Task: Look for space in Lille from 30th April, 2023 to 4th May, 2023 for 3 adults in price range Rs.12000 to Rs.20000. Place can be entire place with 2 bedrooms having 3 beds and 1 bathroom. Property type can be flat. Amenities needed are: wifi, free parkinig on premises. Required host language is English.
Action: Mouse moved to (338, 383)
Screenshot: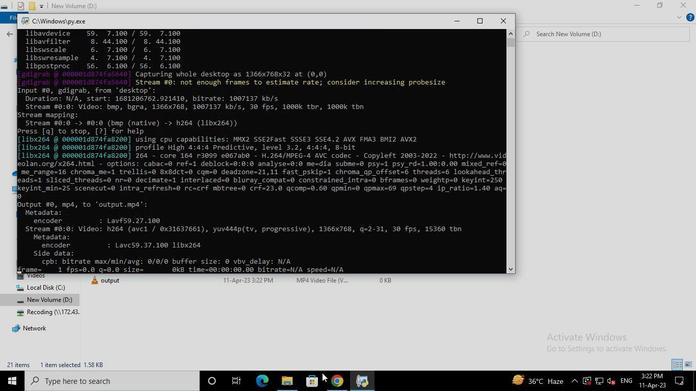
Action: Mouse pressed left at (338, 383)
Screenshot: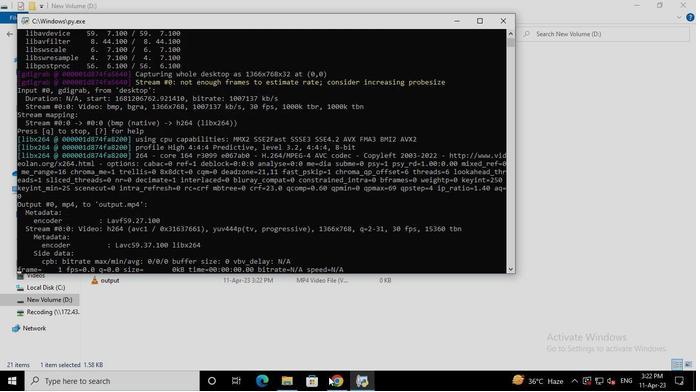 
Action: Mouse moved to (283, 93)
Screenshot: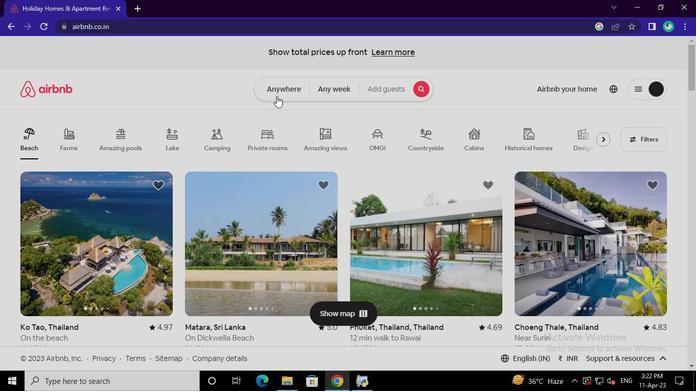 
Action: Mouse pressed left at (283, 93)
Screenshot: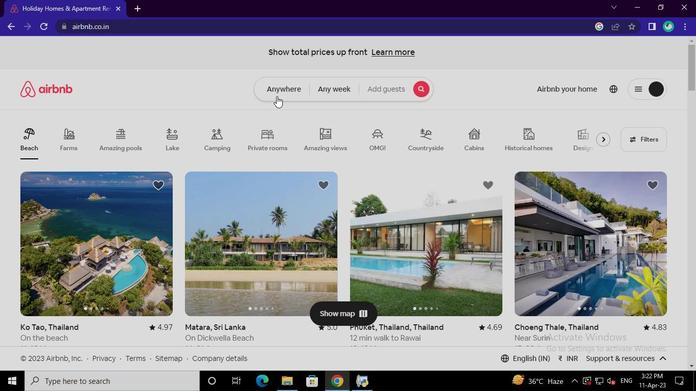 
Action: Mouse moved to (210, 123)
Screenshot: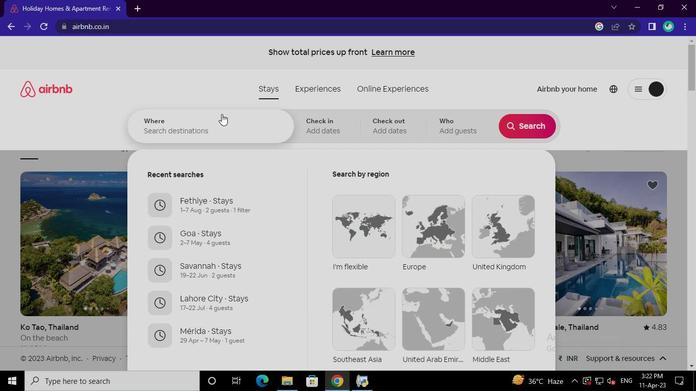 
Action: Mouse pressed left at (210, 123)
Screenshot: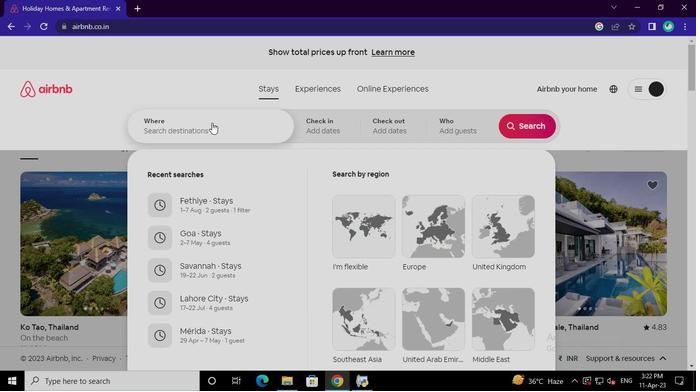 
Action: Mouse moved to (209, 123)
Screenshot: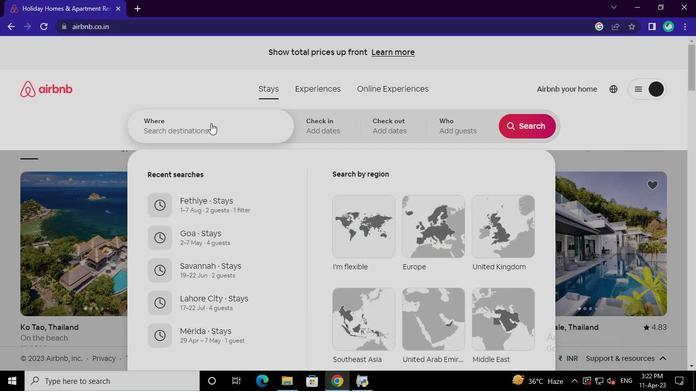 
Action: Keyboard l
Screenshot: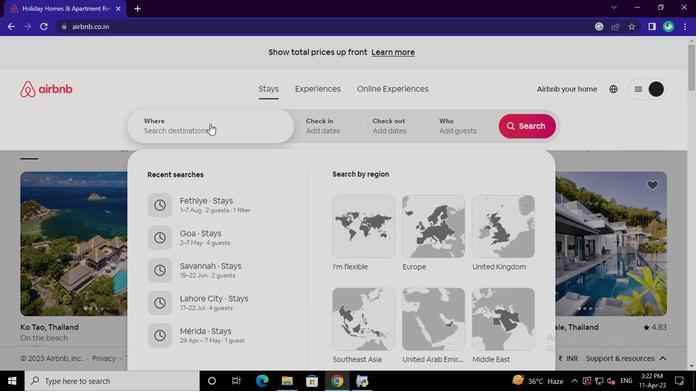 
Action: Keyboard i
Screenshot: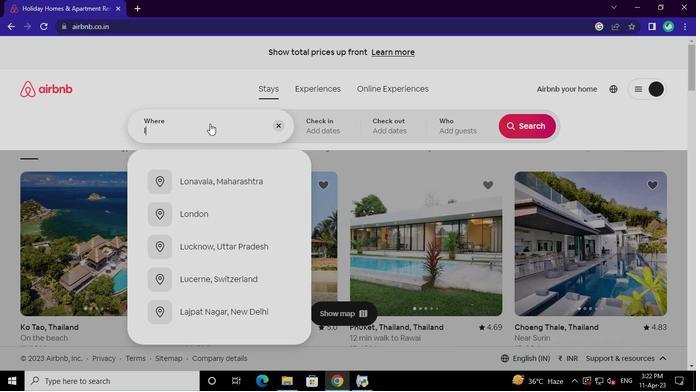 
Action: Keyboard l
Screenshot: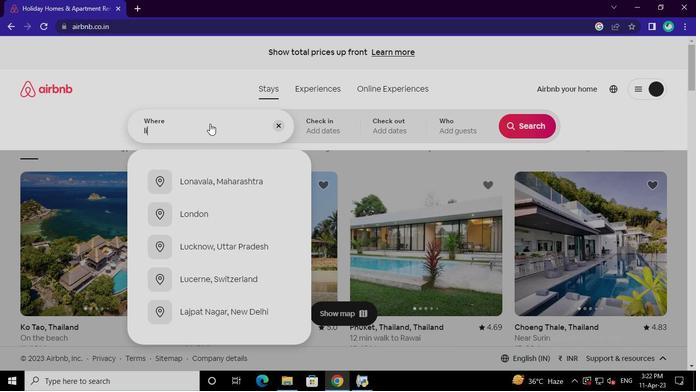 
Action: Keyboard l
Screenshot: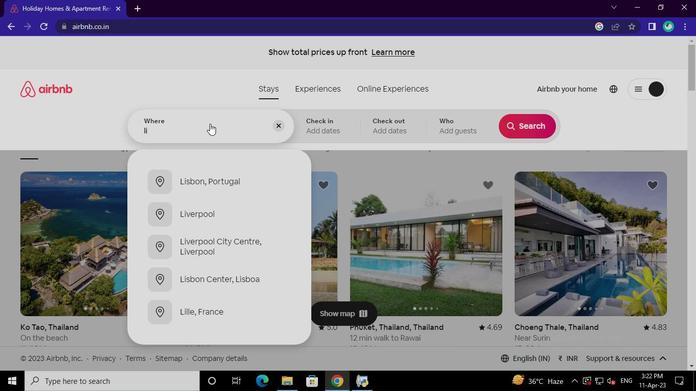 
Action: Keyboard e
Screenshot: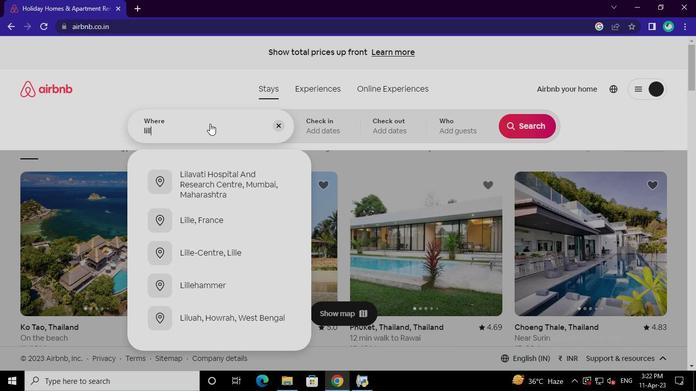 
Action: Mouse moved to (215, 174)
Screenshot: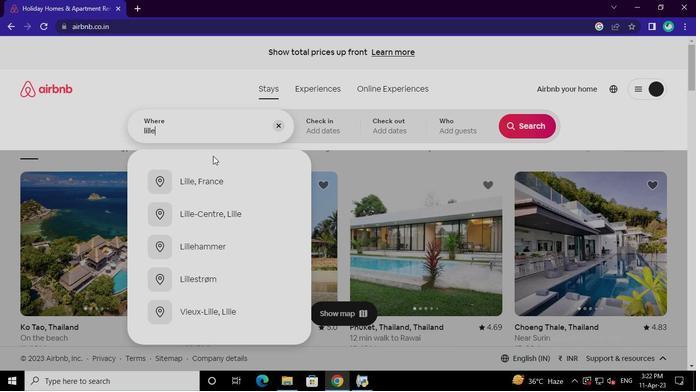 
Action: Mouse pressed left at (215, 174)
Screenshot: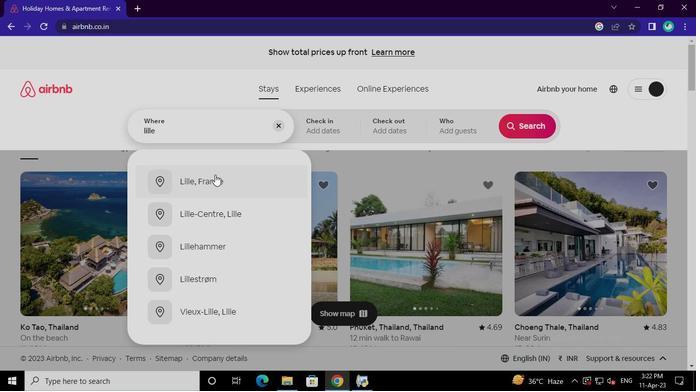 
Action: Mouse moved to (169, 347)
Screenshot: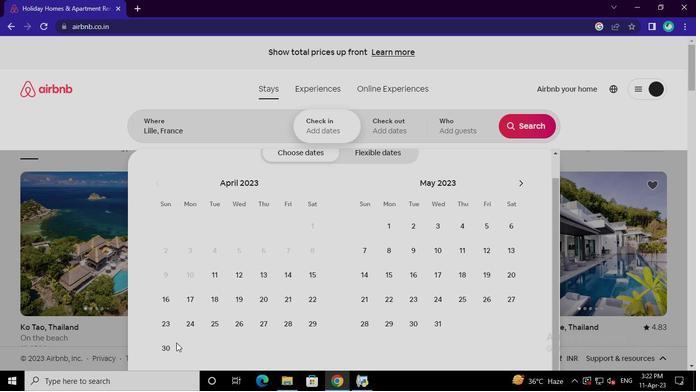 
Action: Mouse pressed left at (169, 347)
Screenshot: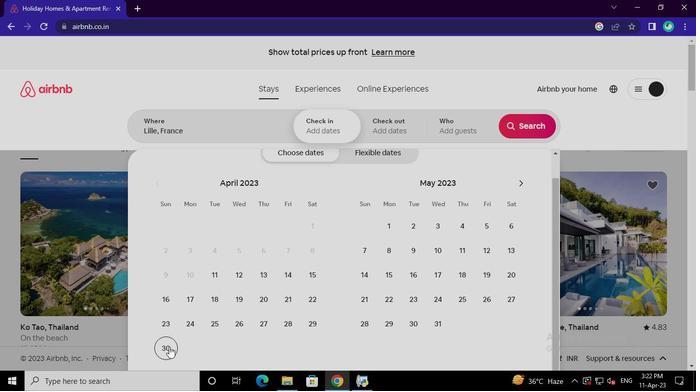 
Action: Mouse moved to (455, 248)
Screenshot: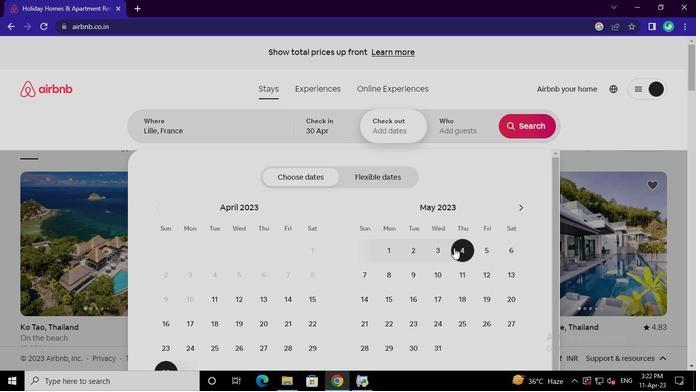 
Action: Mouse pressed left at (455, 248)
Screenshot: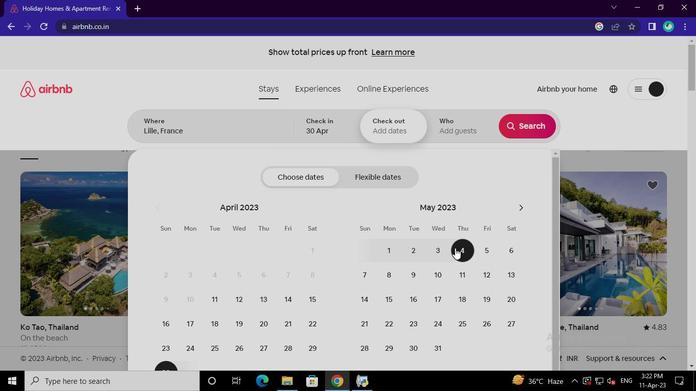
Action: Mouse moved to (461, 125)
Screenshot: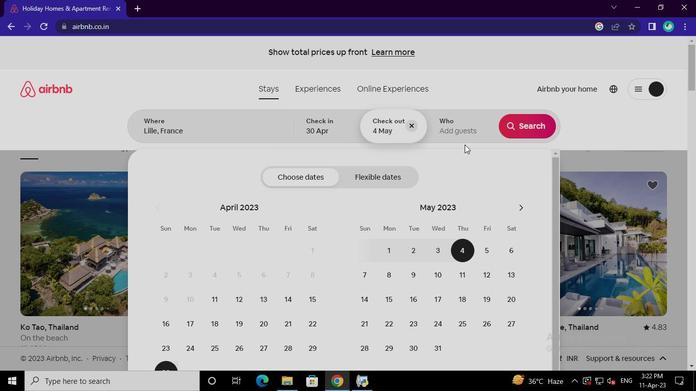 
Action: Mouse pressed left at (461, 125)
Screenshot: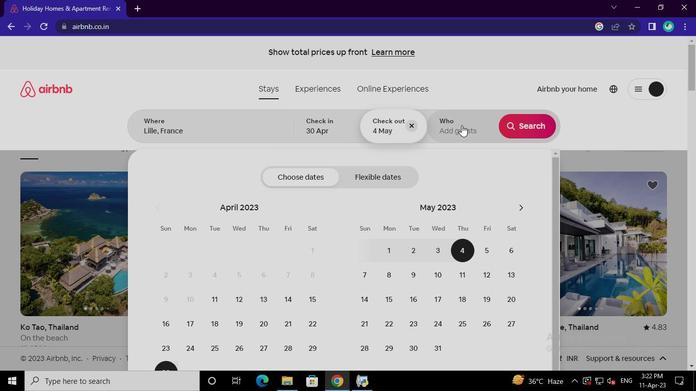 
Action: Mouse moved to (530, 178)
Screenshot: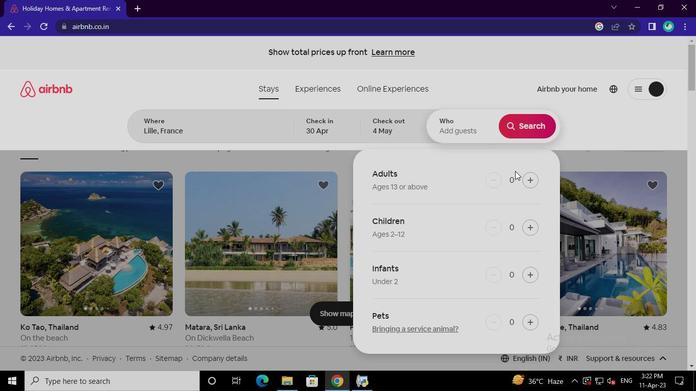 
Action: Mouse pressed left at (530, 178)
Screenshot: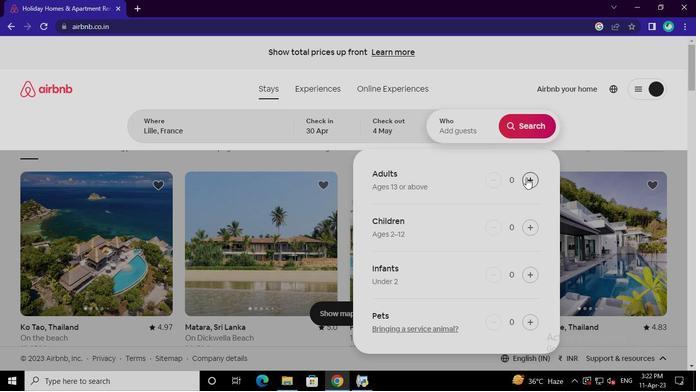 
Action: Mouse pressed left at (530, 178)
Screenshot: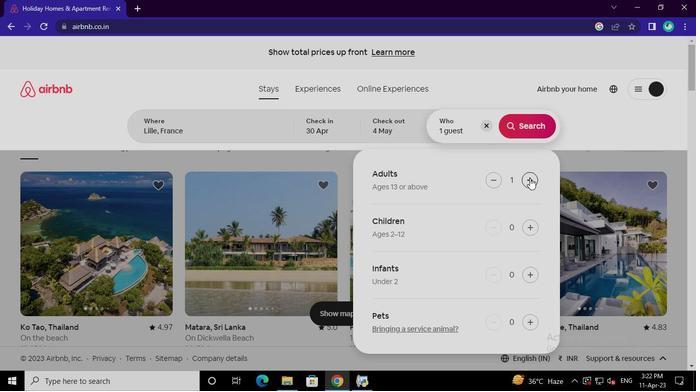 
Action: Mouse pressed left at (530, 178)
Screenshot: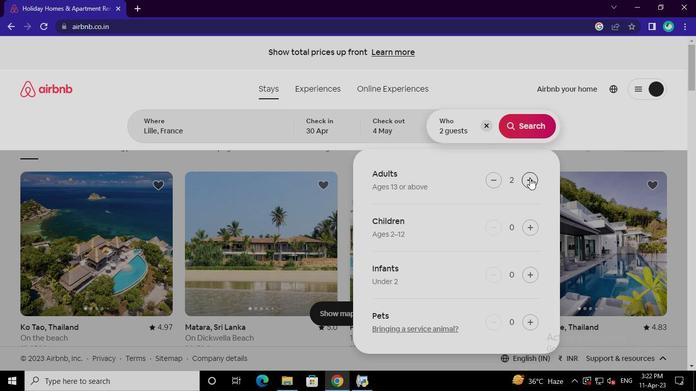 
Action: Mouse moved to (527, 131)
Screenshot: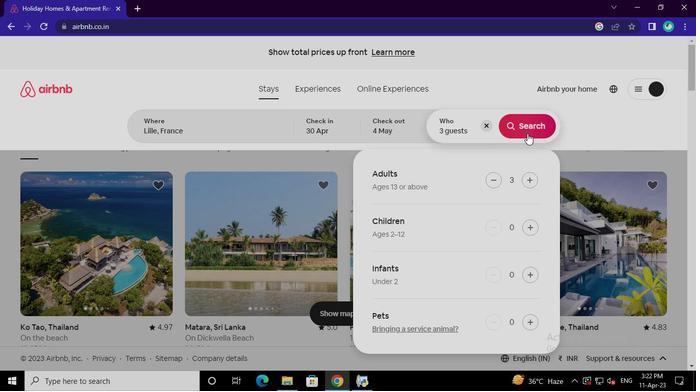 
Action: Mouse pressed left at (527, 131)
Screenshot: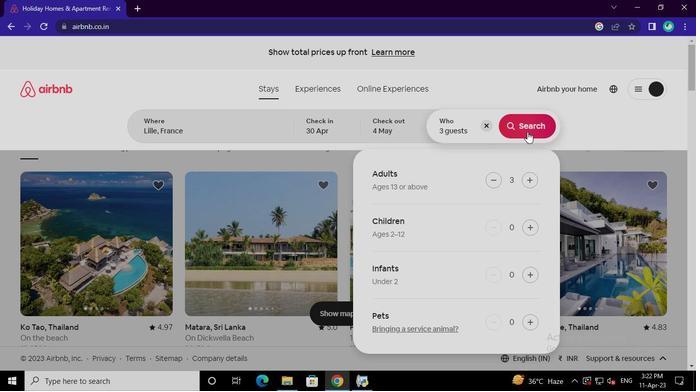 
Action: Mouse moved to (651, 101)
Screenshot: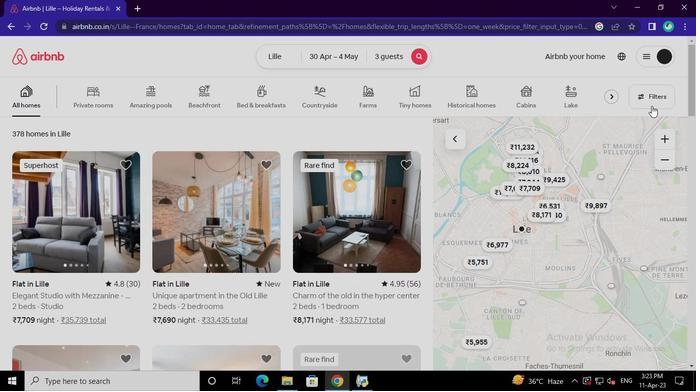 
Action: Mouse pressed left at (651, 101)
Screenshot: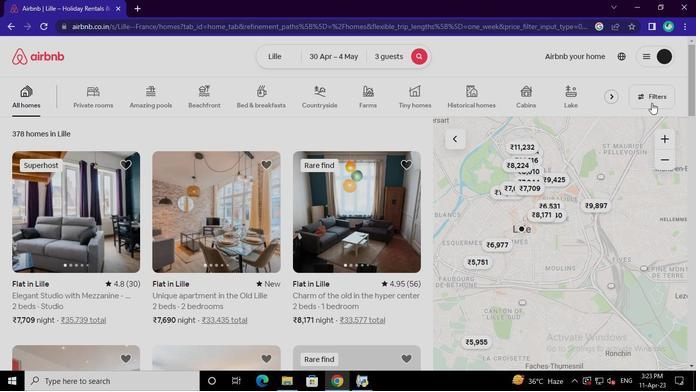 
Action: Mouse moved to (253, 221)
Screenshot: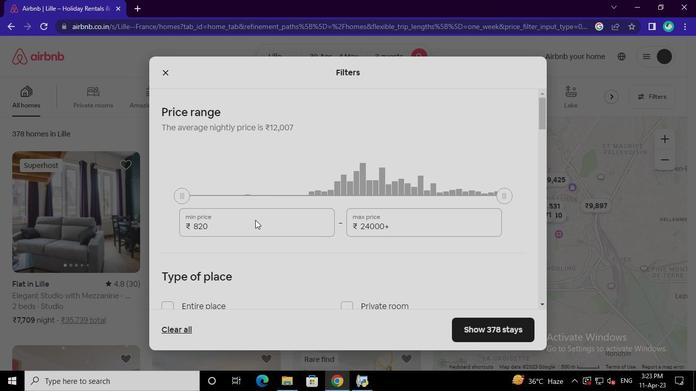 
Action: Mouse pressed left at (253, 221)
Screenshot: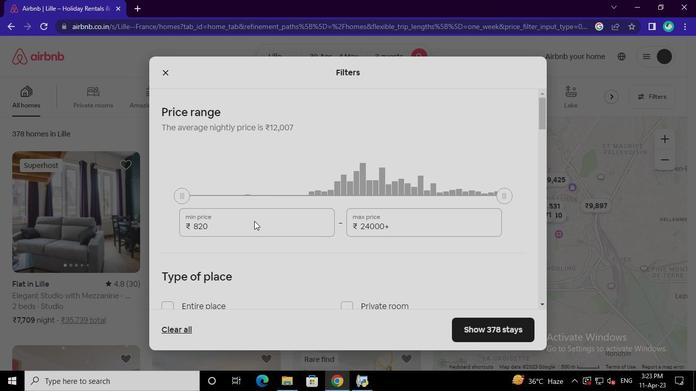 
Action: Mouse moved to (253, 221)
Screenshot: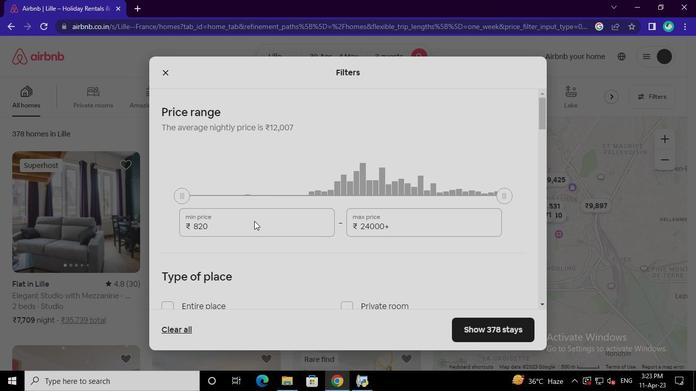 
Action: Keyboard Key.backspace
Screenshot: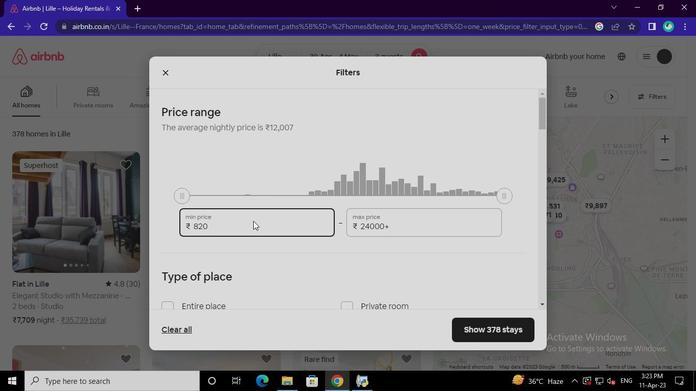 
Action: Keyboard Key.backspace
Screenshot: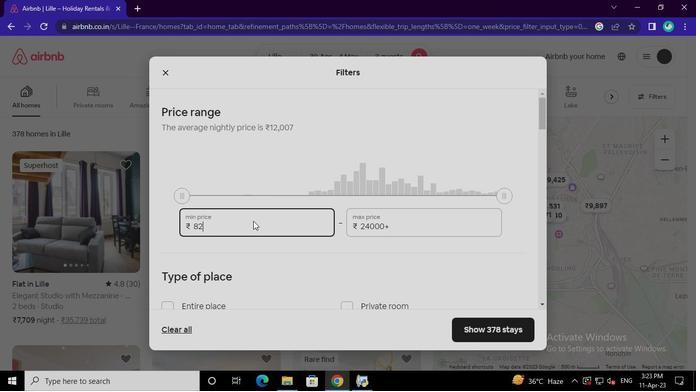 
Action: Keyboard Key.backspace
Screenshot: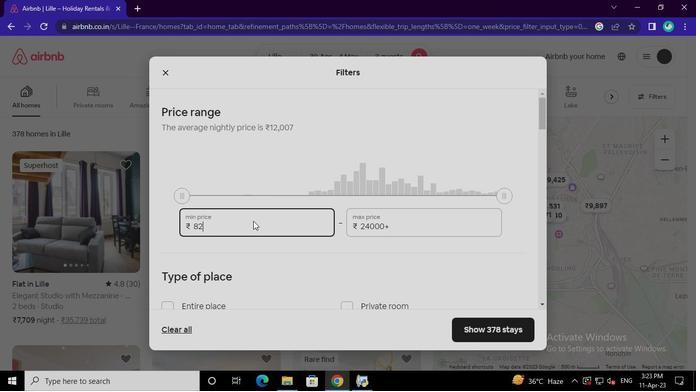 
Action: Keyboard Key.backspace
Screenshot: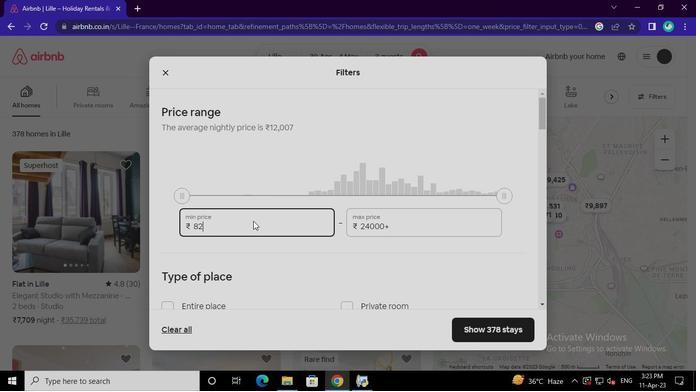 
Action: Keyboard Key.backspace
Screenshot: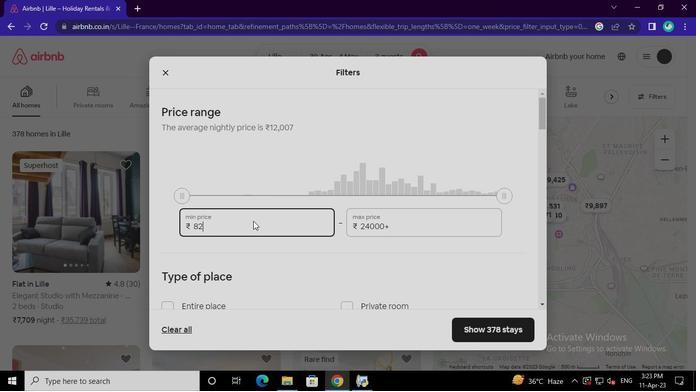 
Action: Keyboard Key.backspace
Screenshot: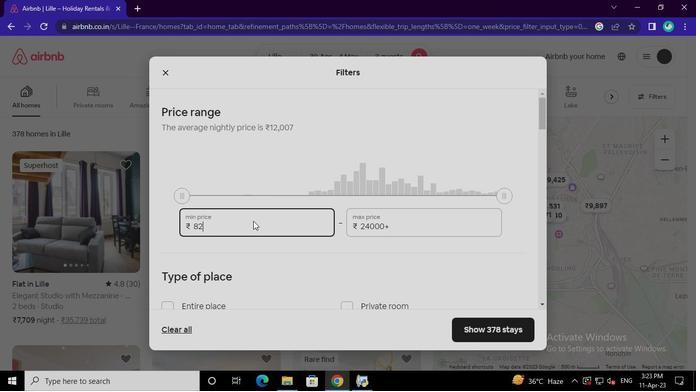 
Action: Keyboard Key.backspace
Screenshot: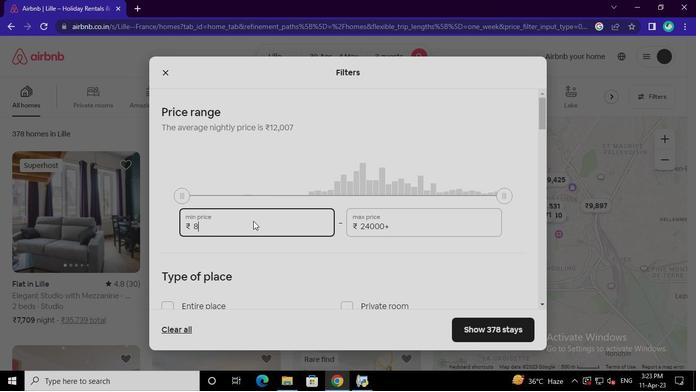 
Action: Keyboard <97>
Screenshot: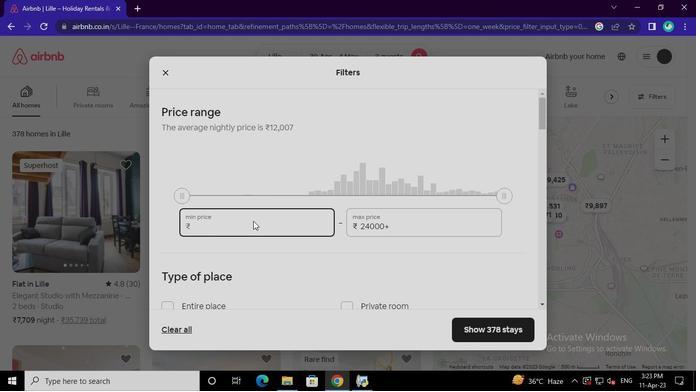 
Action: Keyboard <98>
Screenshot: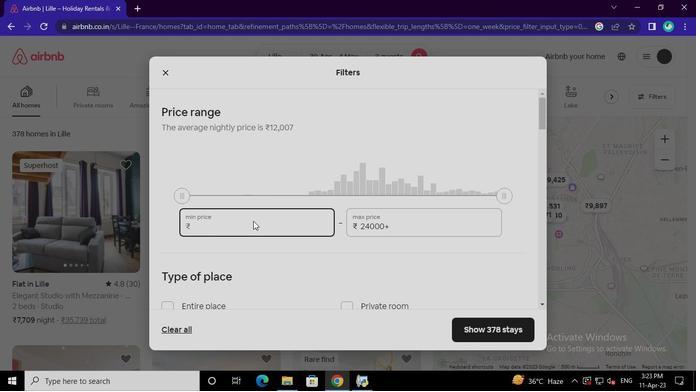 
Action: Keyboard <96>
Screenshot: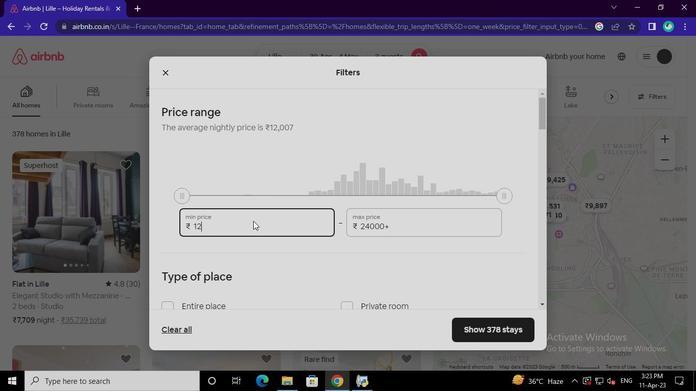 
Action: Keyboard <96>
Screenshot: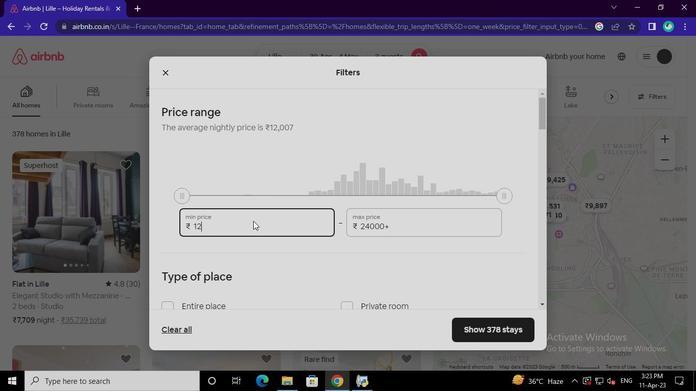 
Action: Keyboard <96>
Screenshot: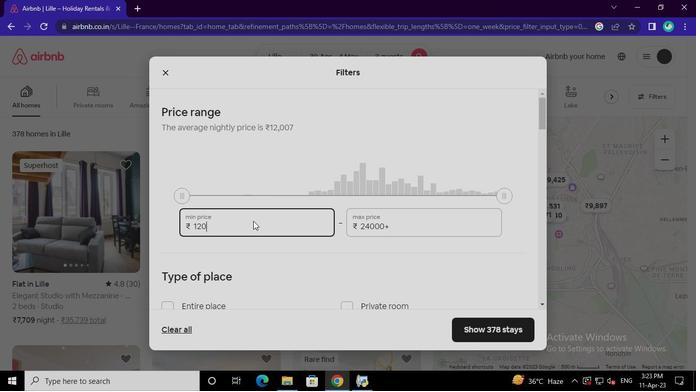 
Action: Mouse moved to (403, 226)
Screenshot: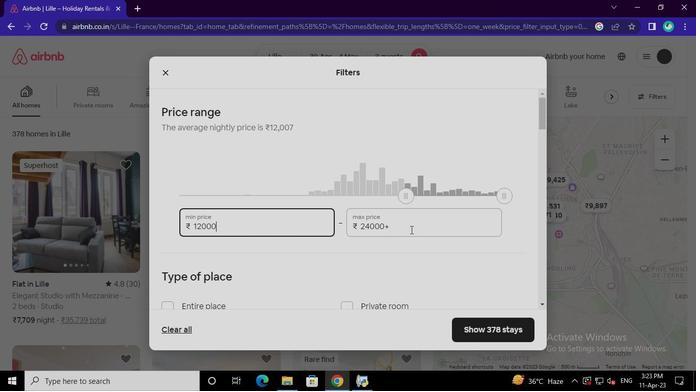 
Action: Mouse pressed left at (403, 226)
Screenshot: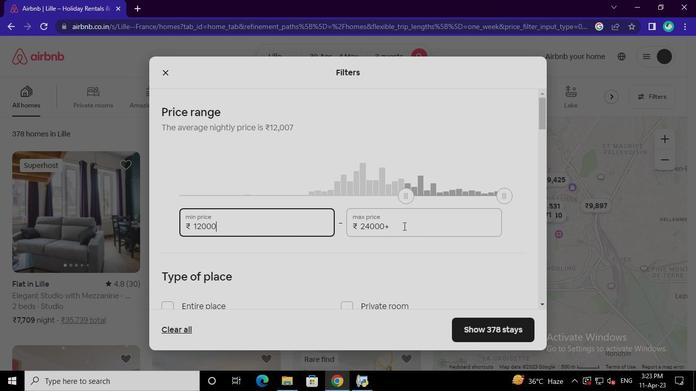 
Action: Keyboard Key.backspace
Screenshot: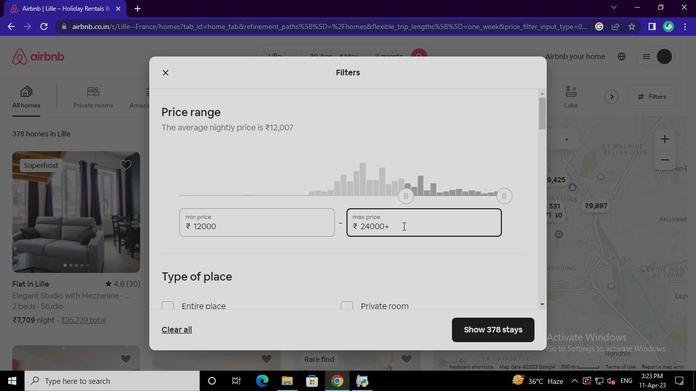 
Action: Keyboard Key.backspace
Screenshot: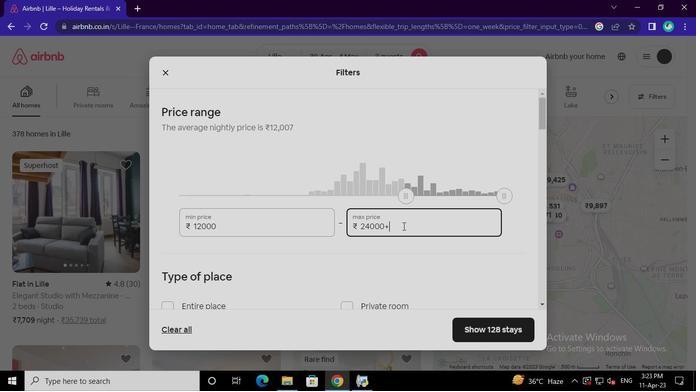 
Action: Keyboard Key.backspace
Screenshot: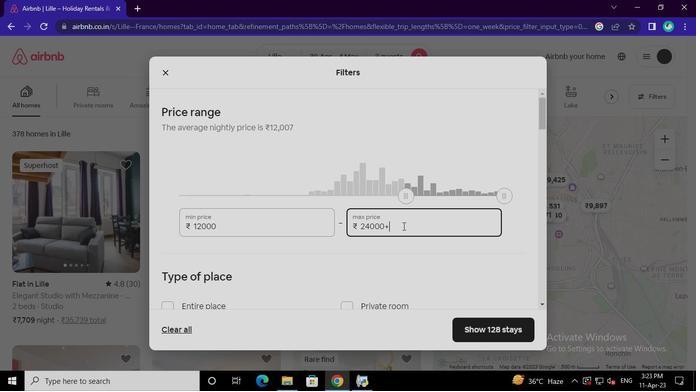 
Action: Keyboard Key.backspace
Screenshot: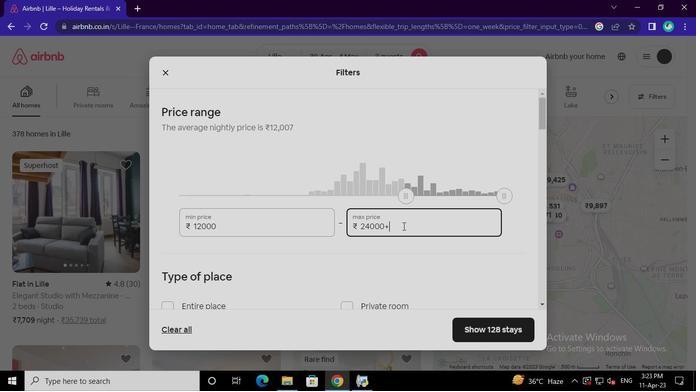 
Action: Keyboard Key.backspace
Screenshot: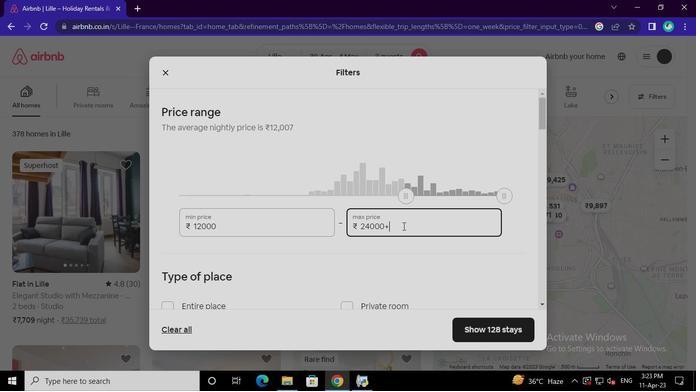 
Action: Keyboard Key.backspace
Screenshot: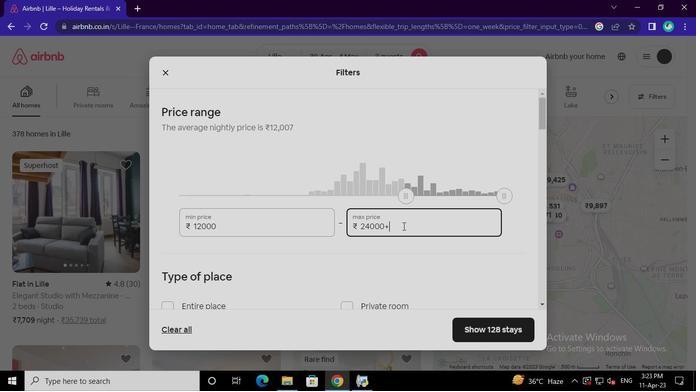 
Action: Keyboard Key.backspace
Screenshot: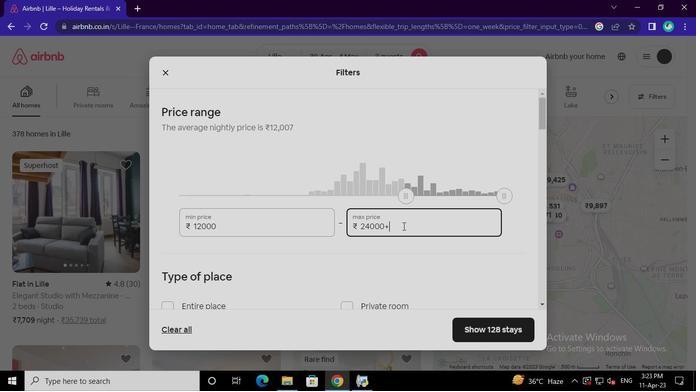 
Action: Keyboard Key.backspace
Screenshot: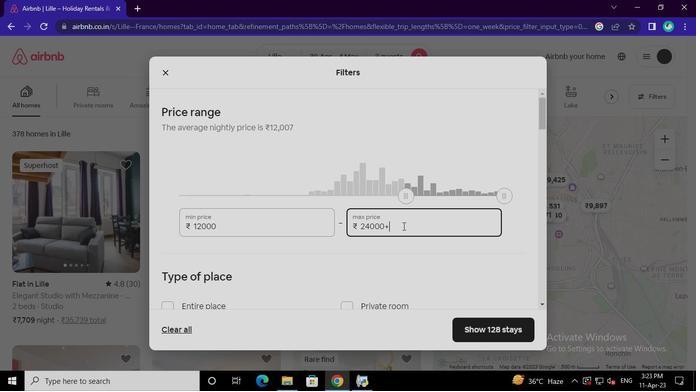 
Action: Keyboard Key.backspace
Screenshot: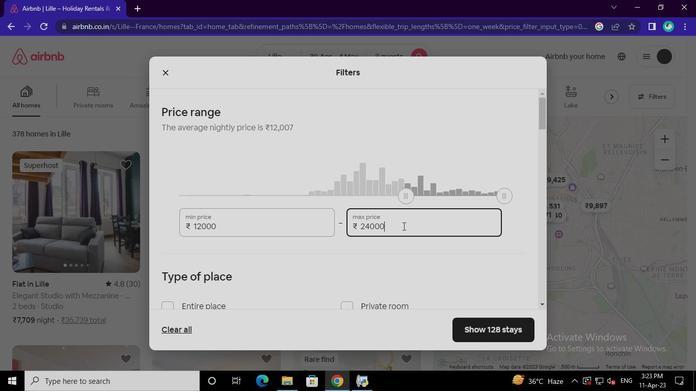 
Action: Keyboard Key.backspace
Screenshot: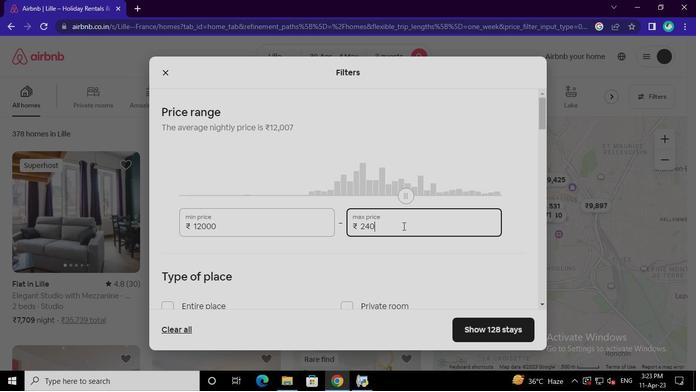 
Action: Keyboard Key.backspace
Screenshot: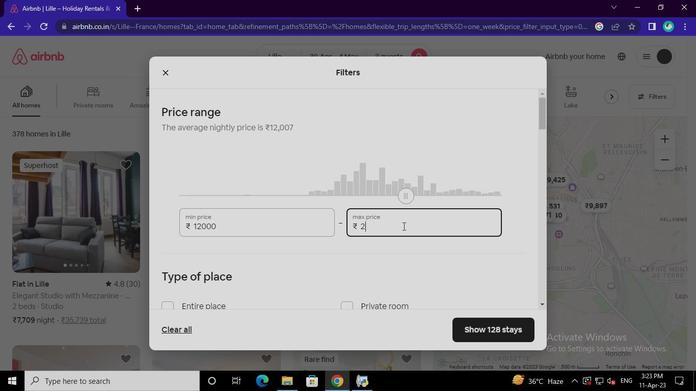 
Action: Keyboard Key.backspace
Screenshot: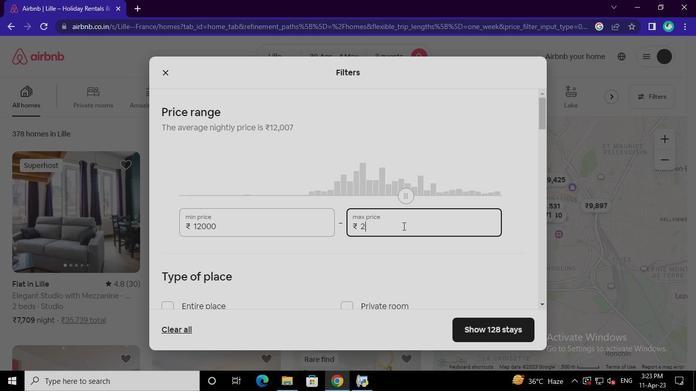 
Action: Keyboard Key.backspace
Screenshot: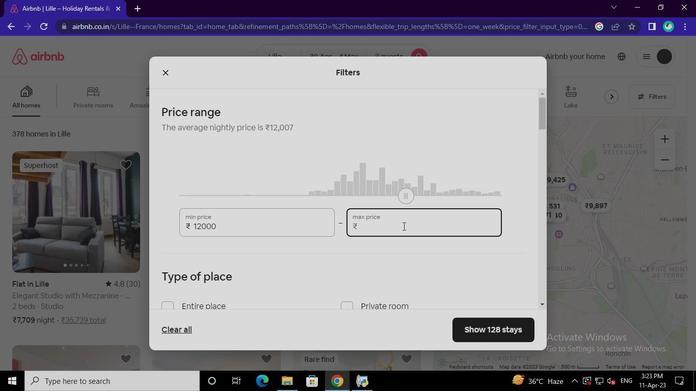 
Action: Keyboard Key.backspace
Screenshot: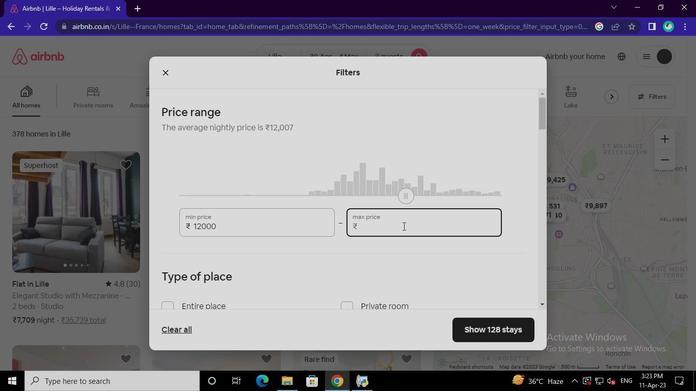 
Action: Mouse moved to (403, 225)
Screenshot: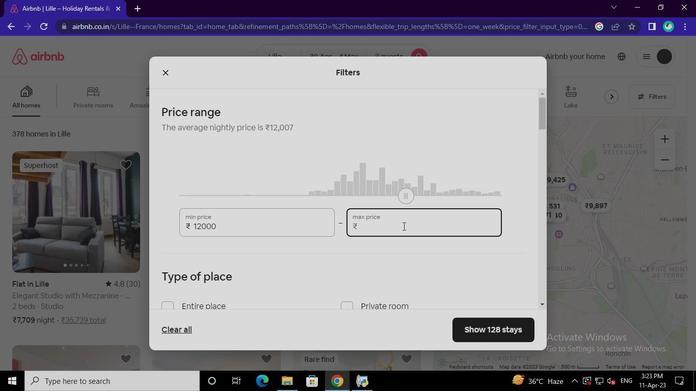 
Action: Keyboard <98>
Screenshot: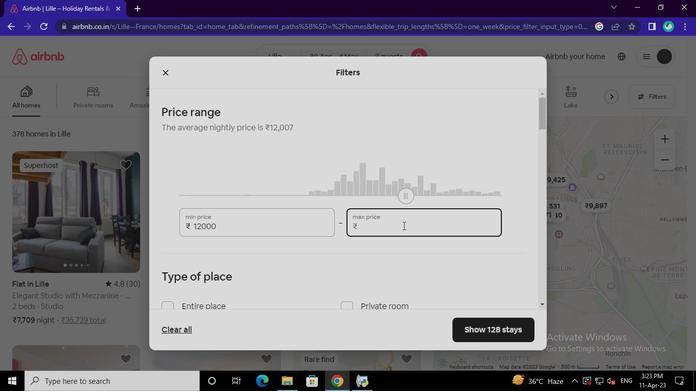 
Action: Keyboard <96>
Screenshot: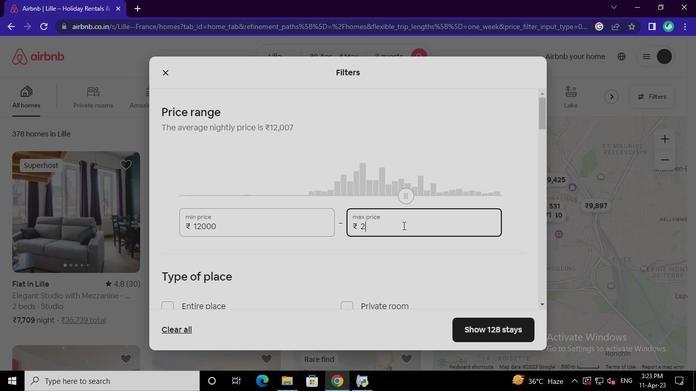 
Action: Keyboard <96>
Screenshot: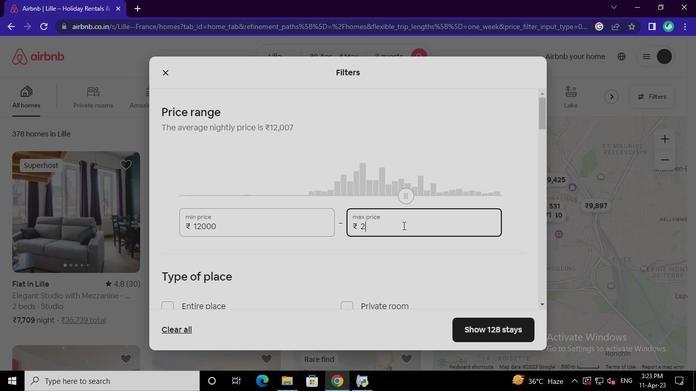 
Action: Keyboard <96>
Screenshot: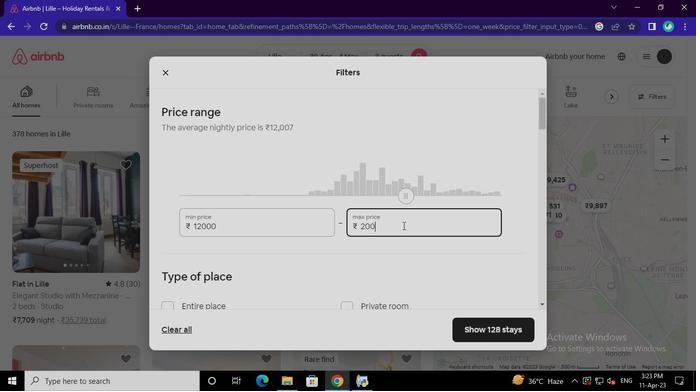 
Action: Keyboard <96>
Screenshot: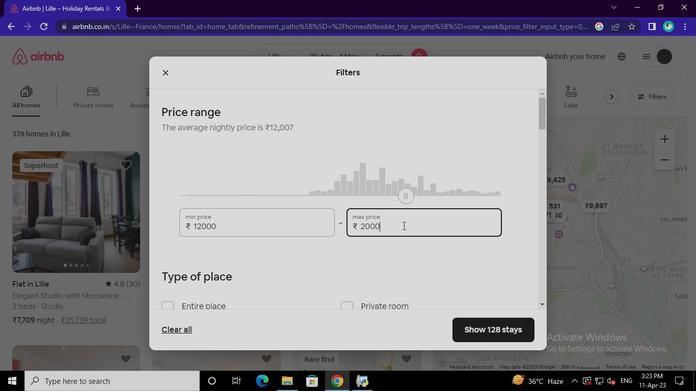 
Action: Mouse moved to (195, 209)
Screenshot: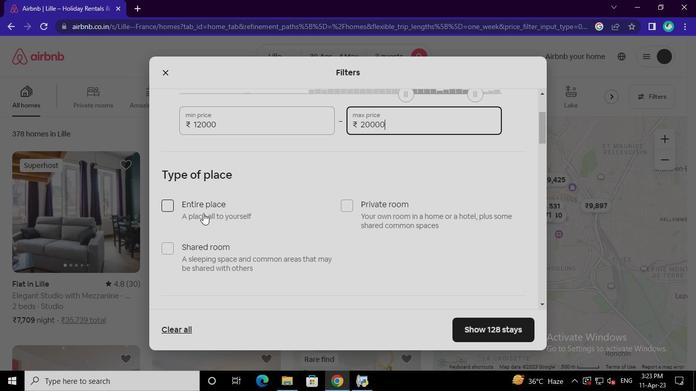 
Action: Mouse pressed left at (195, 209)
Screenshot: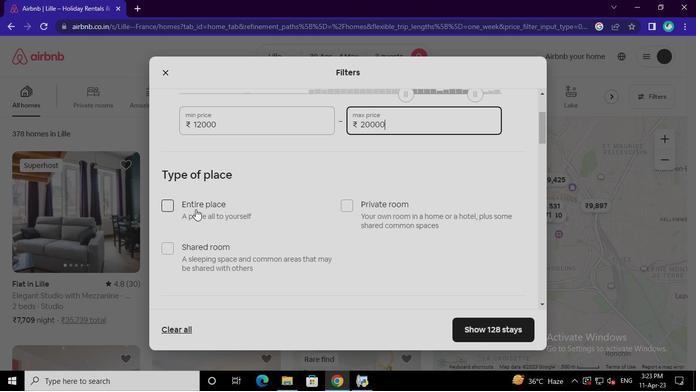 
Action: Mouse moved to (252, 219)
Screenshot: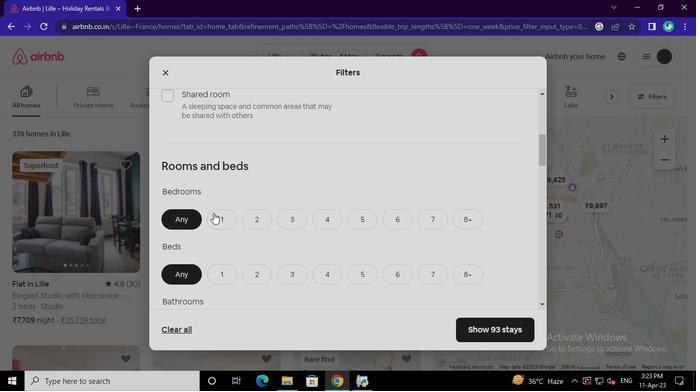
Action: Mouse pressed left at (252, 219)
Screenshot: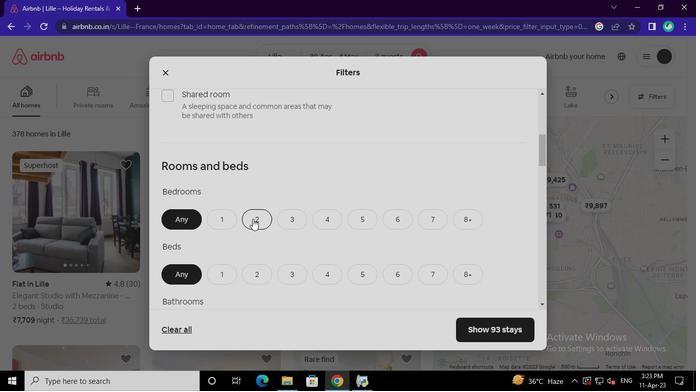 
Action: Mouse moved to (288, 225)
Screenshot: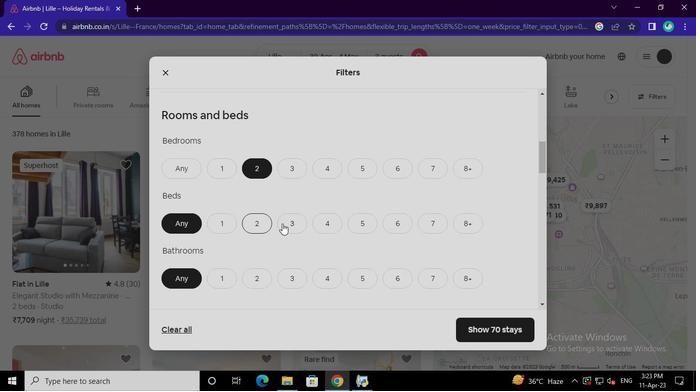 
Action: Mouse pressed left at (288, 225)
Screenshot: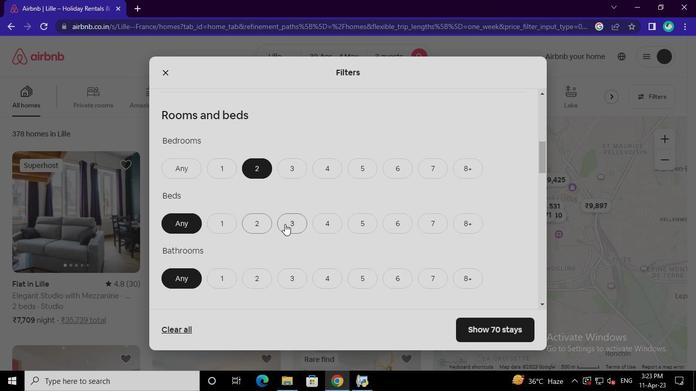 
Action: Mouse moved to (225, 278)
Screenshot: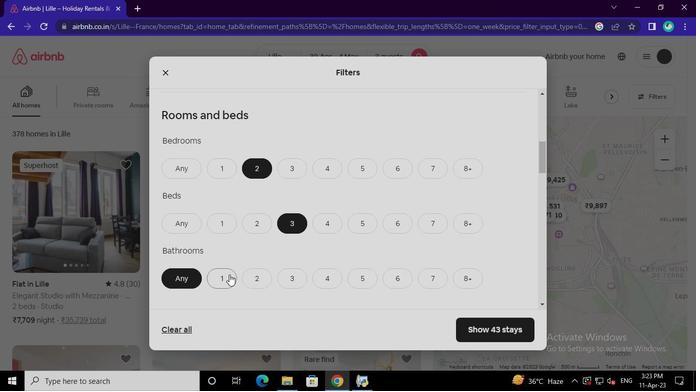 
Action: Mouse pressed left at (225, 278)
Screenshot: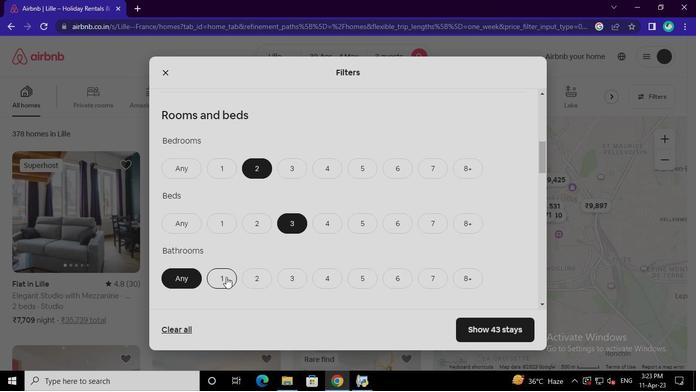 
Action: Mouse moved to (288, 237)
Screenshot: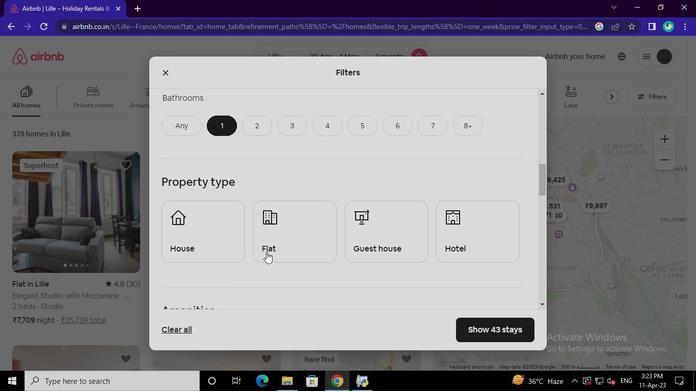 
Action: Mouse pressed left at (288, 237)
Screenshot: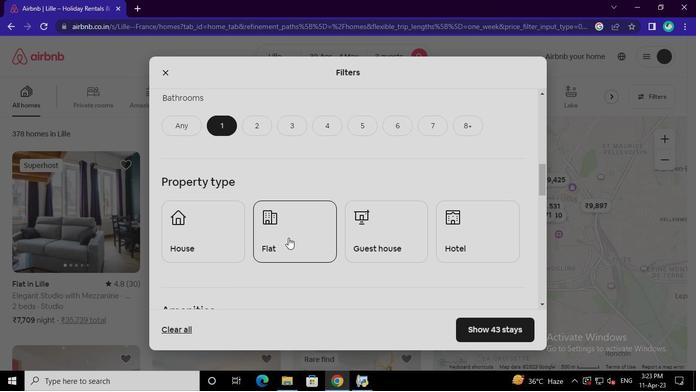 
Action: Mouse moved to (193, 234)
Screenshot: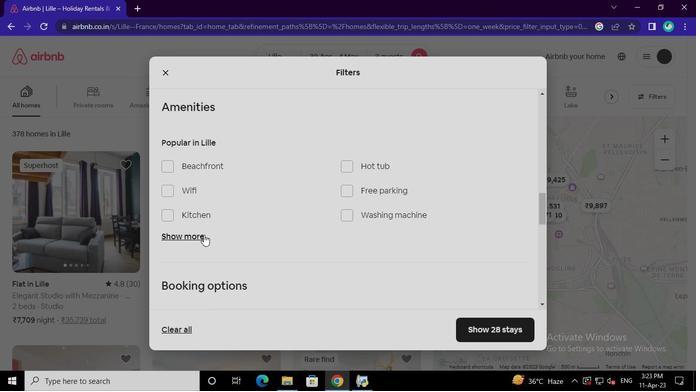 
Action: Mouse pressed left at (193, 234)
Screenshot: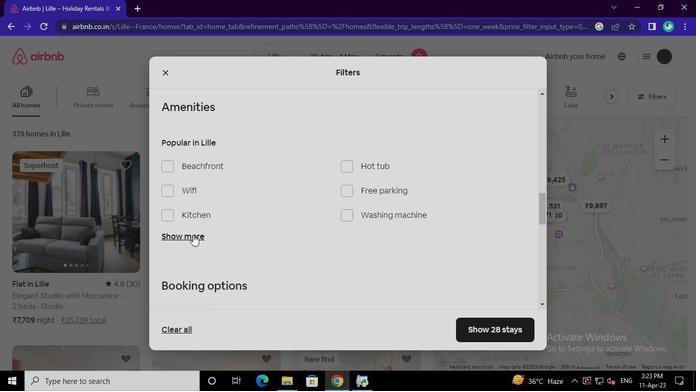 
Action: Mouse moved to (177, 189)
Screenshot: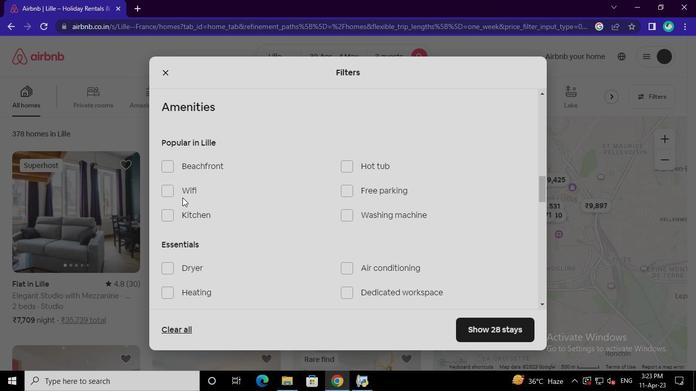 
Action: Mouse pressed left at (177, 189)
Screenshot: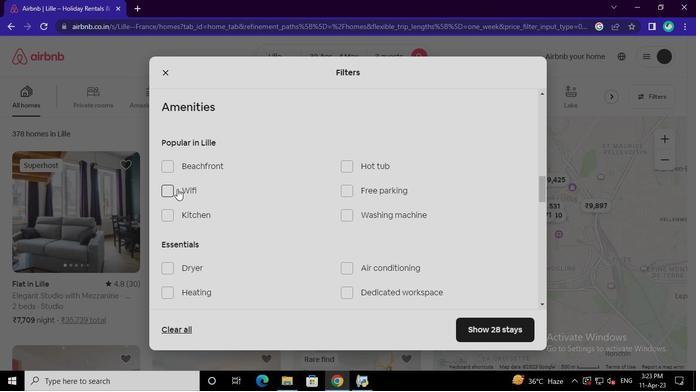 
Action: Mouse moved to (348, 194)
Screenshot: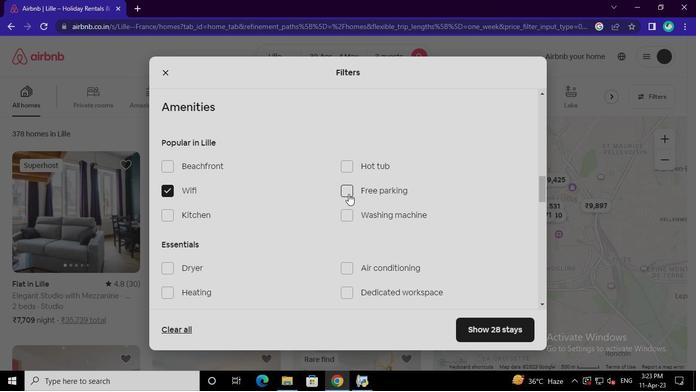 
Action: Mouse pressed left at (348, 194)
Screenshot: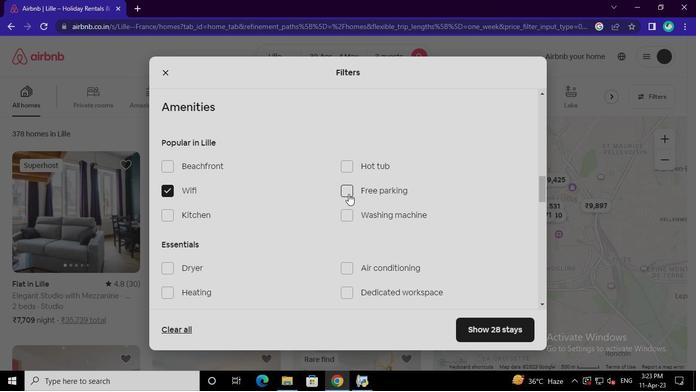 
Action: Mouse moved to (184, 240)
Screenshot: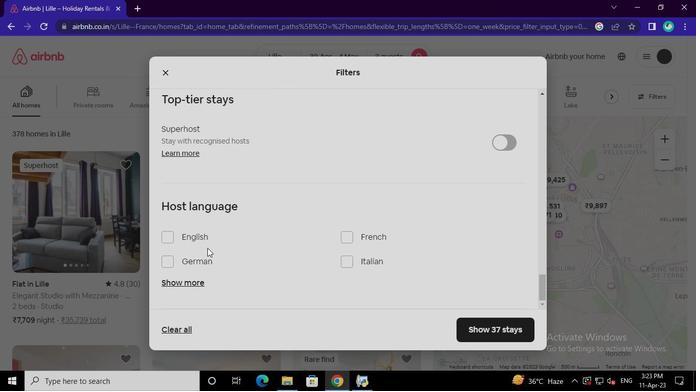 
Action: Mouse pressed left at (184, 240)
Screenshot: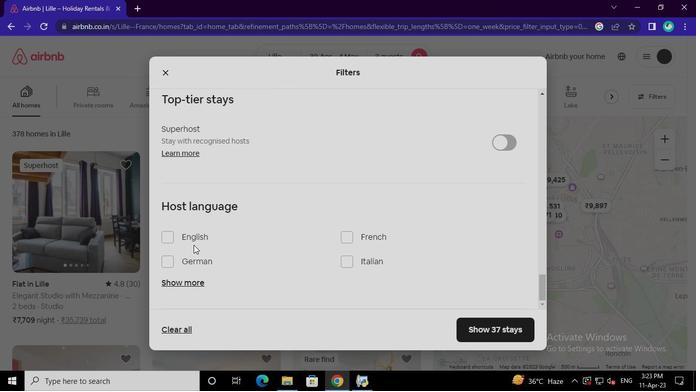 
Action: Mouse moved to (464, 327)
Screenshot: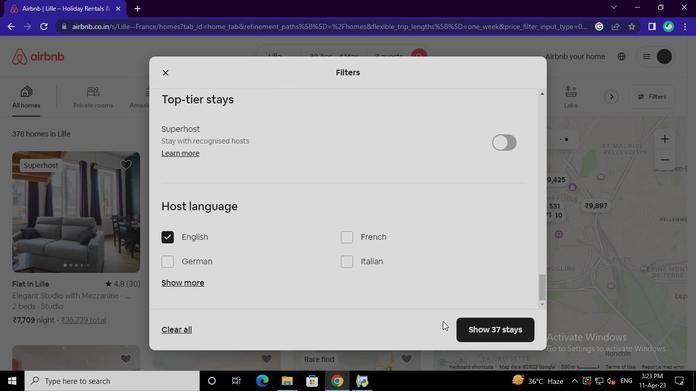 
Action: Mouse pressed left at (464, 327)
Screenshot: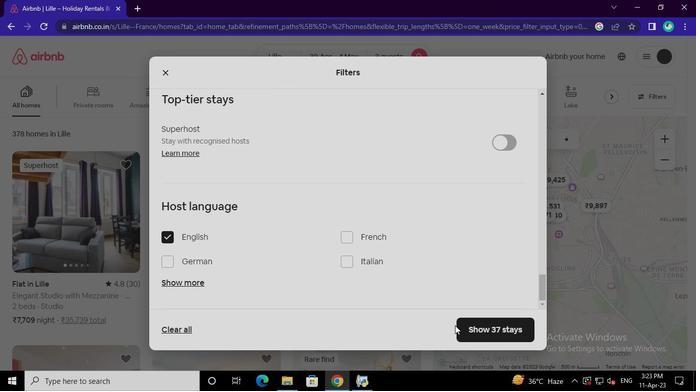 
Action: Mouse moved to (360, 387)
Screenshot: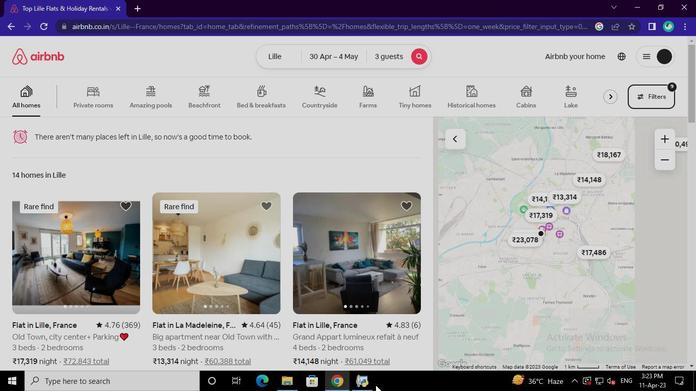 
Action: Mouse pressed left at (360, 387)
Screenshot: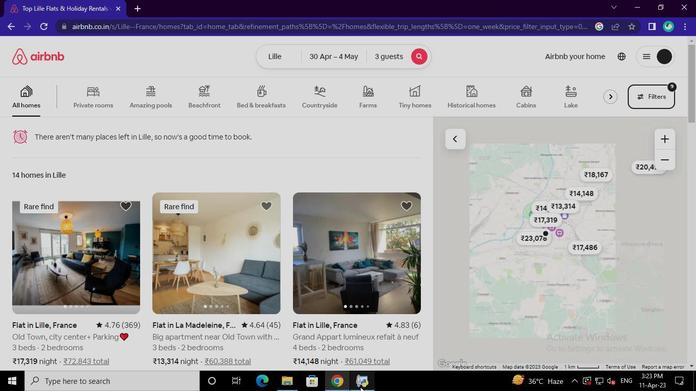 
Action: Mouse moved to (513, 18)
Screenshot: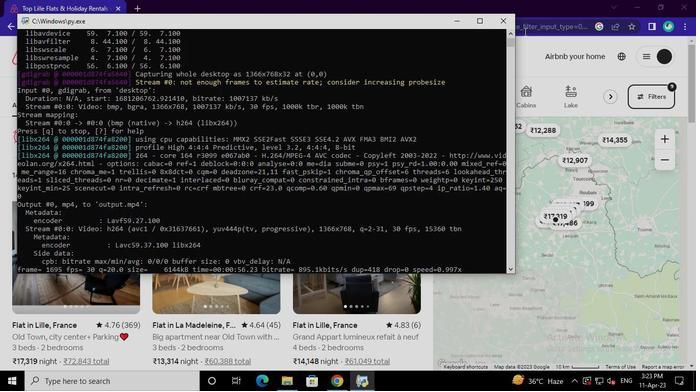 
Action: Mouse pressed left at (513, 18)
Screenshot: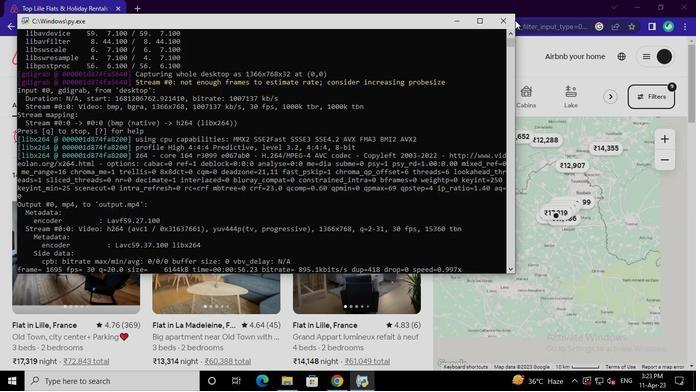 
